 Task: In the  document VirginiaWoolf.doc ,align picture to the 'left'. Insert word art below the picture and give heading  'Virginia Wolf in Bordered Red'
Action: Mouse moved to (382, 160)
Screenshot: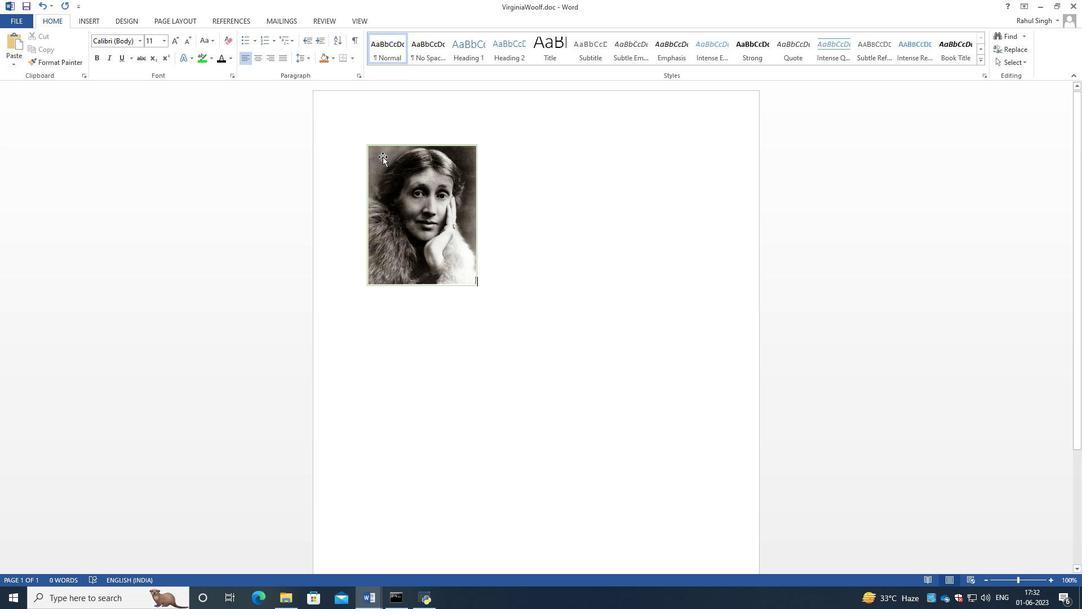 
Action: Mouse pressed left at (382, 160)
Screenshot: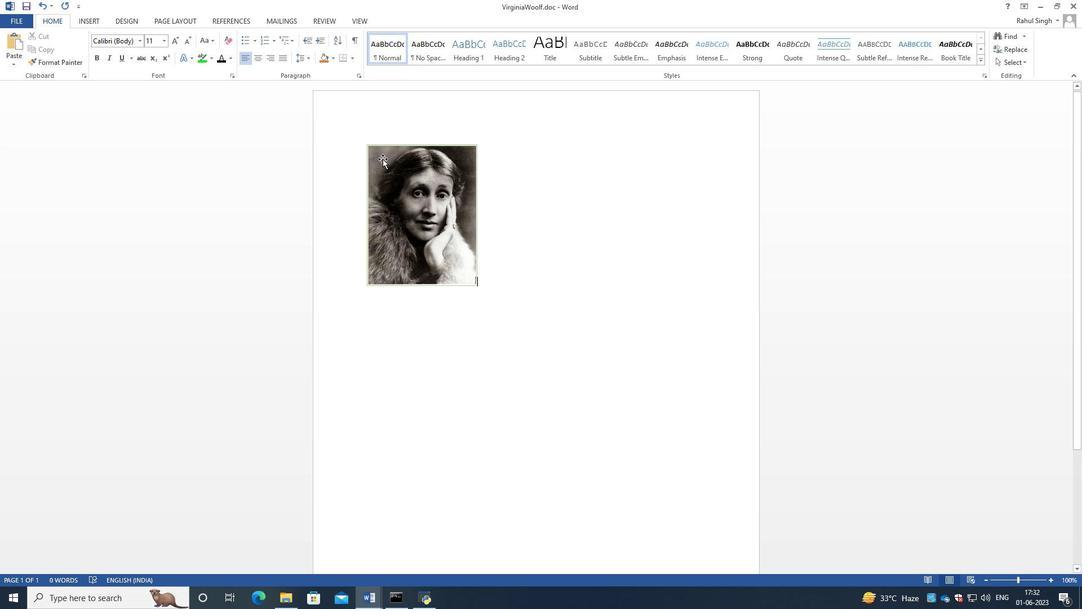 
Action: Mouse moved to (254, 56)
Screenshot: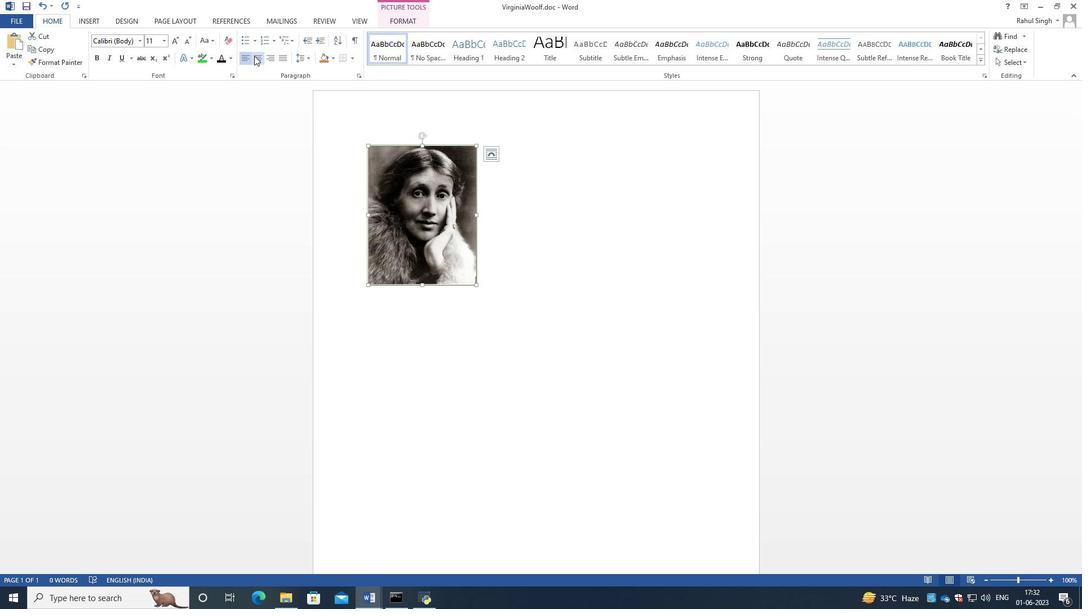 
Action: Mouse pressed left at (254, 56)
Screenshot: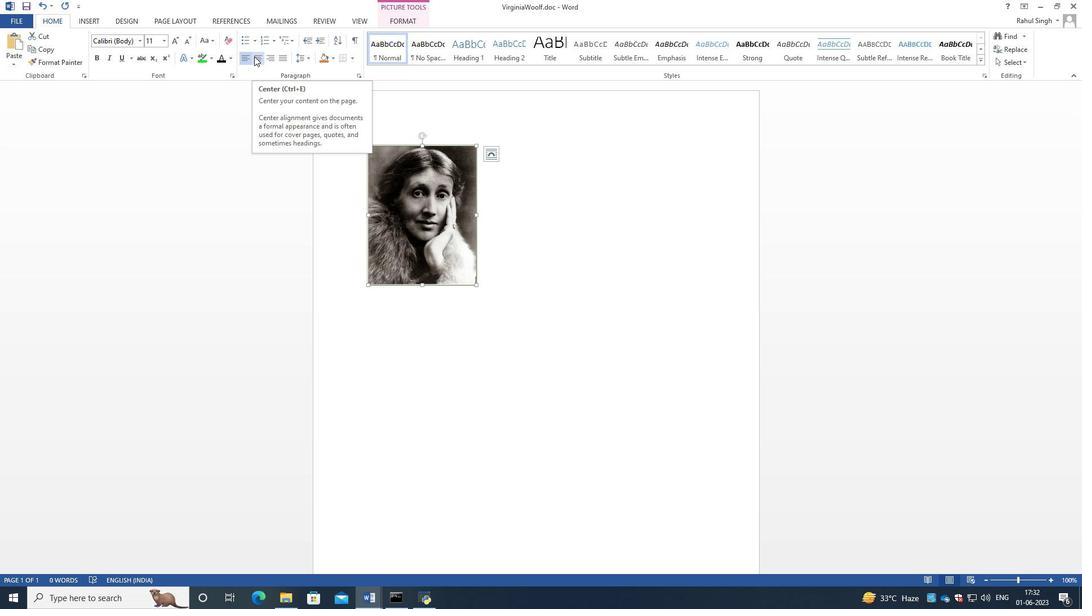
Action: Mouse moved to (245, 61)
Screenshot: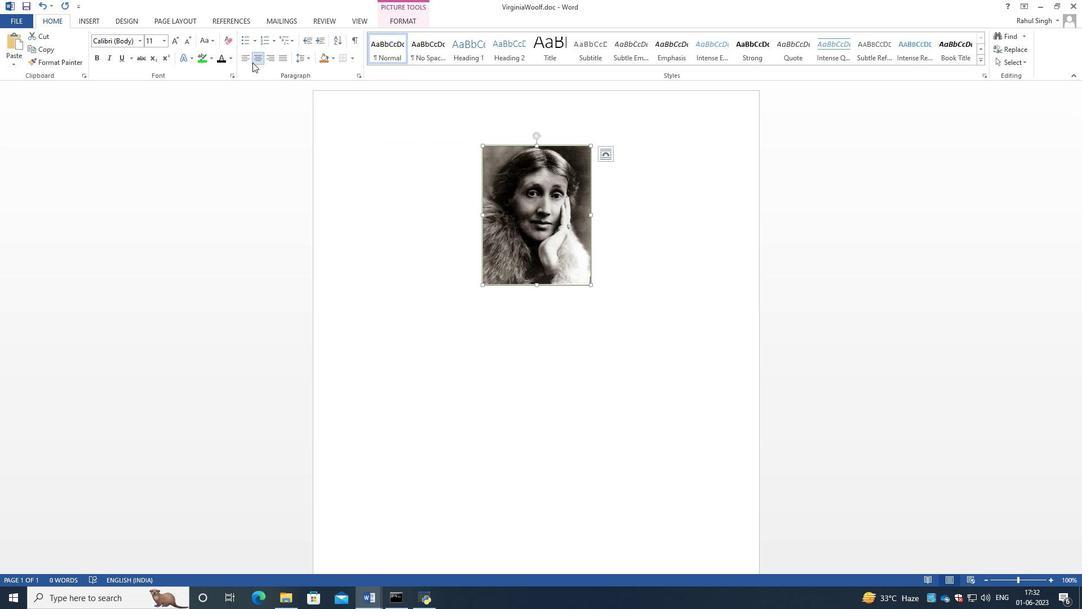 
Action: Mouse pressed left at (245, 61)
Screenshot: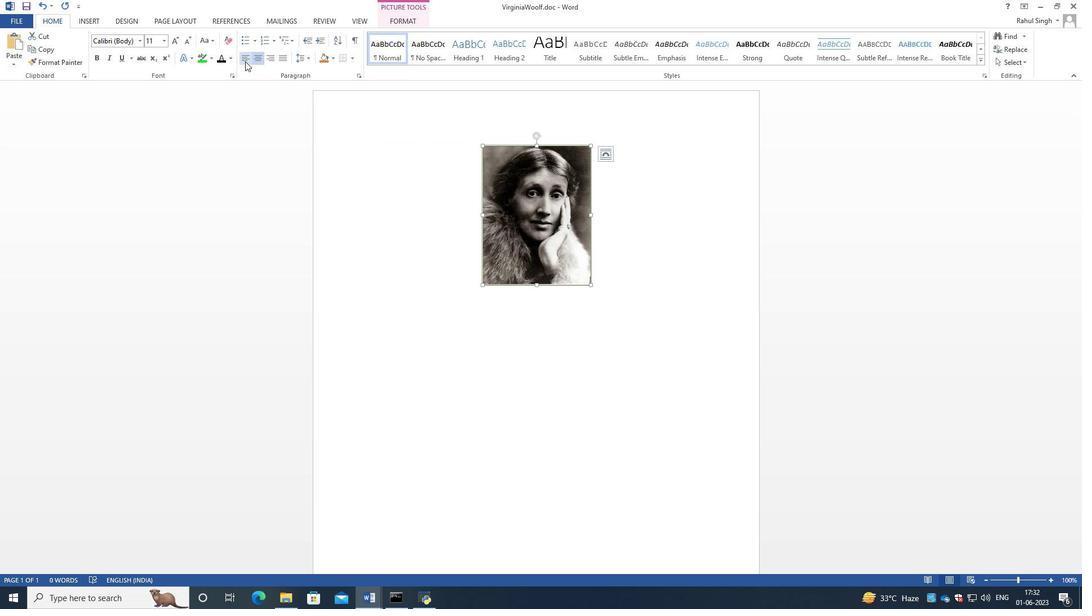 
Action: Mouse moved to (473, 172)
Screenshot: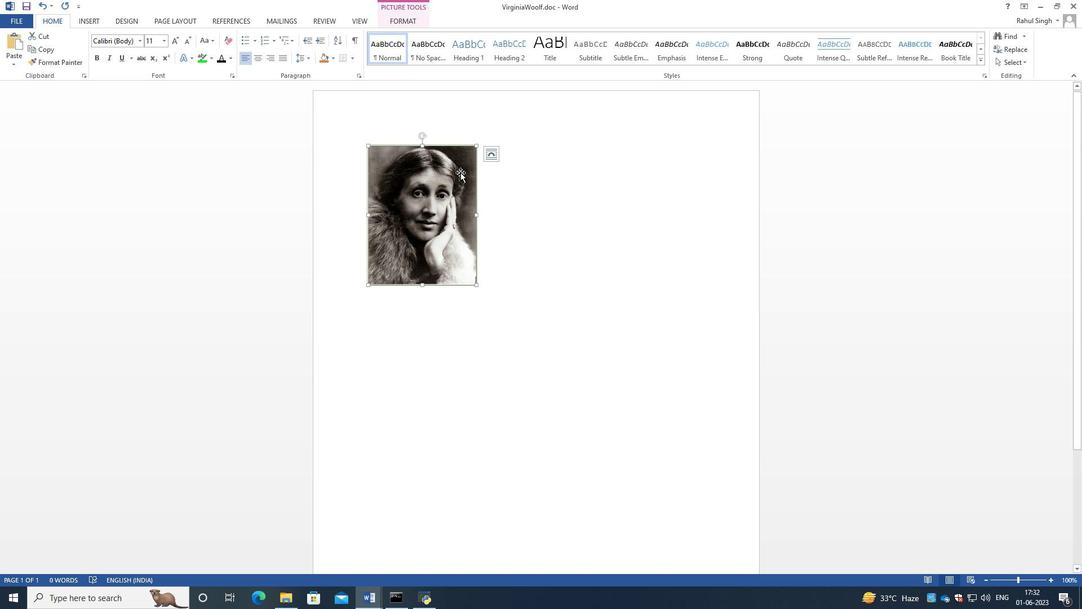 
Action: Mouse pressed left at (473, 172)
Screenshot: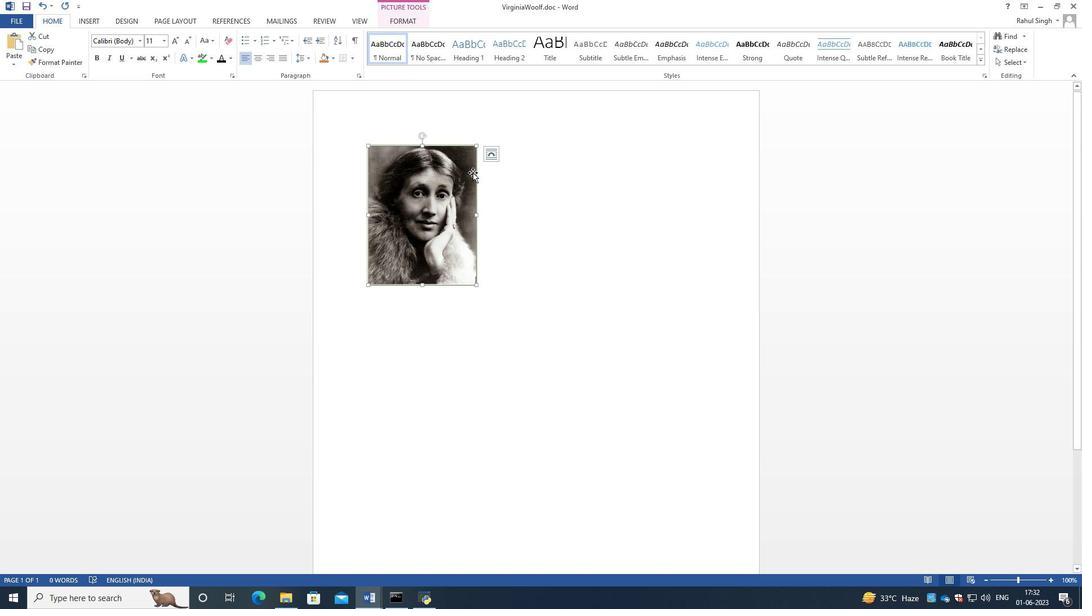 
Action: Mouse moved to (493, 189)
Screenshot: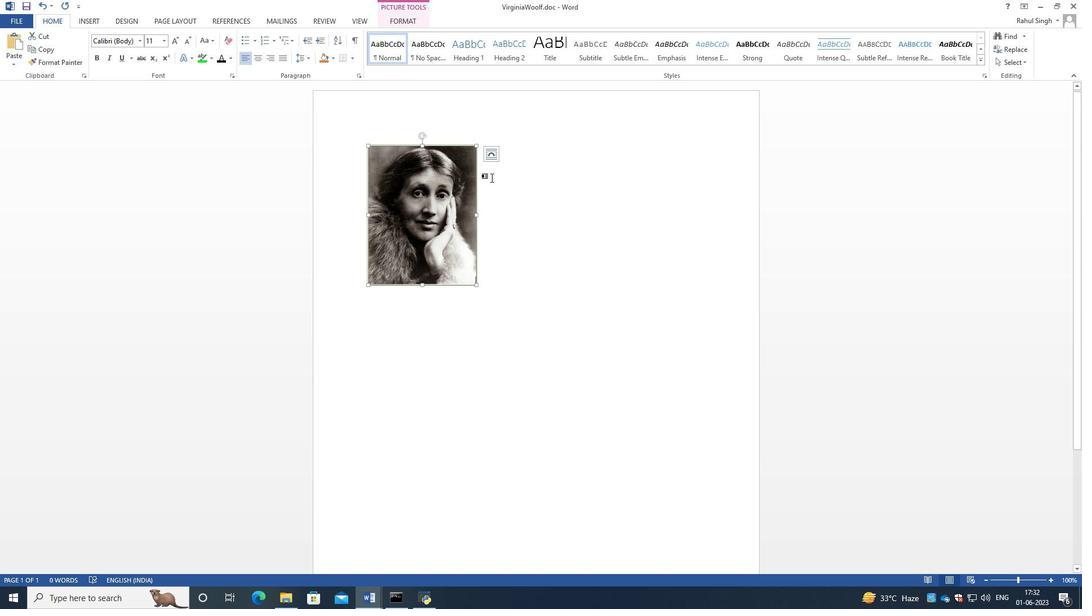 
Action: Mouse pressed left at (493, 189)
Screenshot: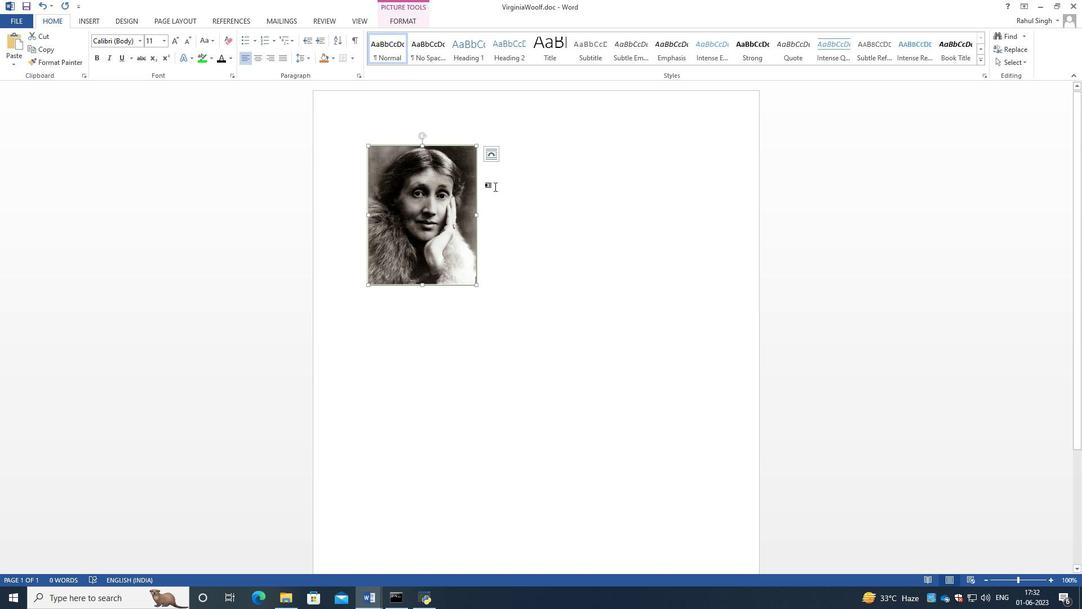 
Action: Mouse moved to (496, 265)
Screenshot: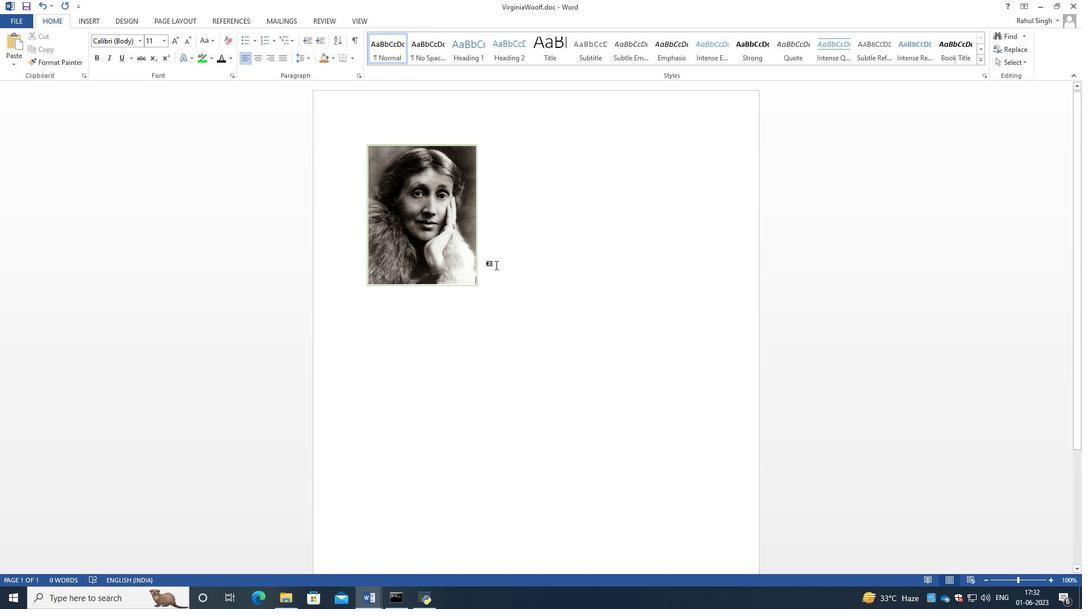
Action: Key pressed <Key.enter>
Screenshot: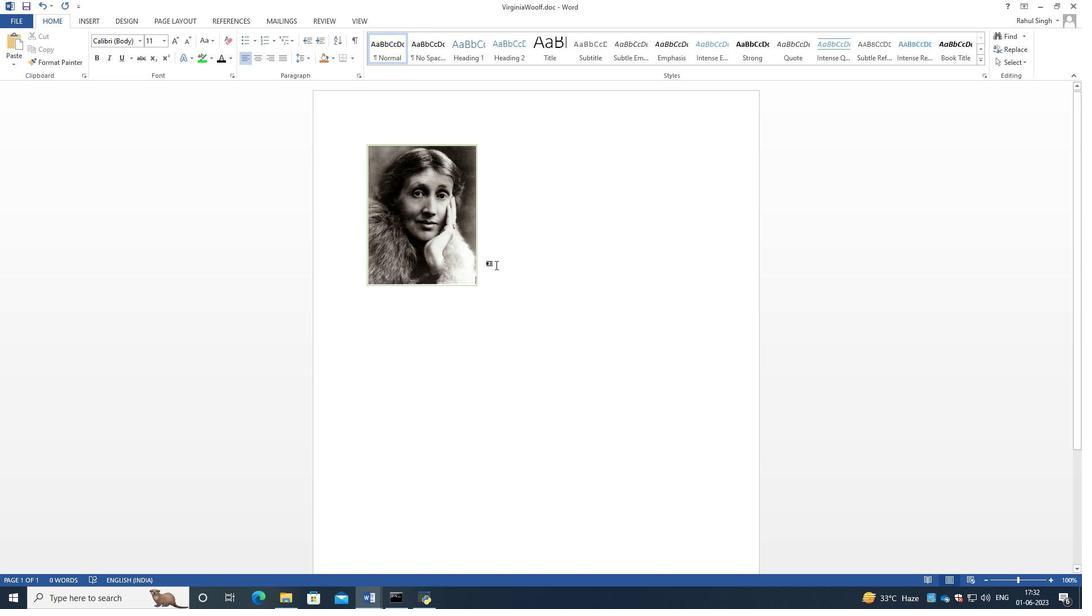 
Action: Mouse moved to (97, 18)
Screenshot: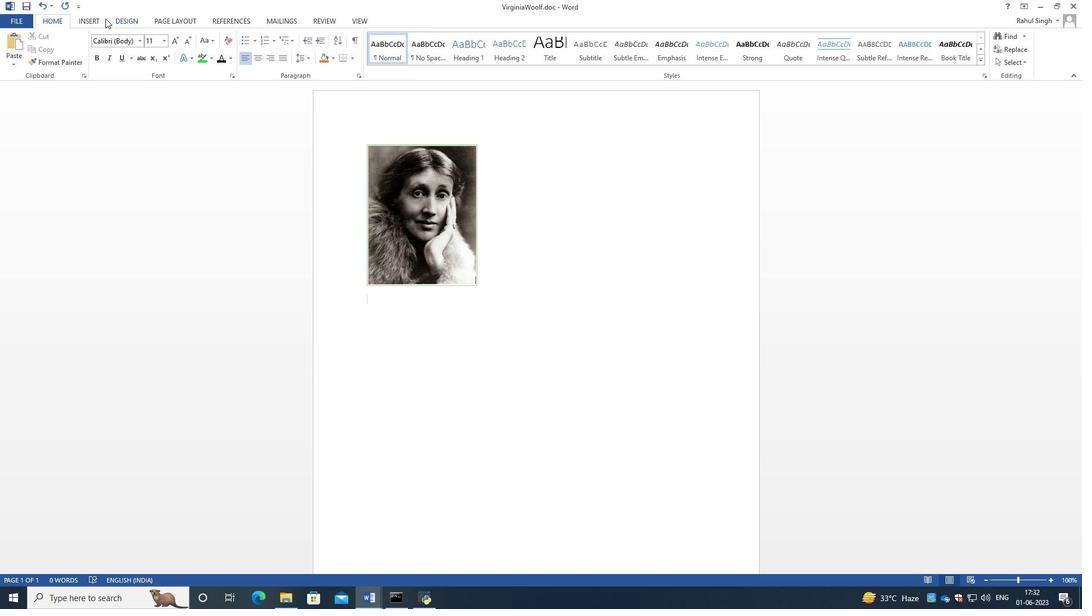 
Action: Mouse pressed left at (97, 18)
Screenshot: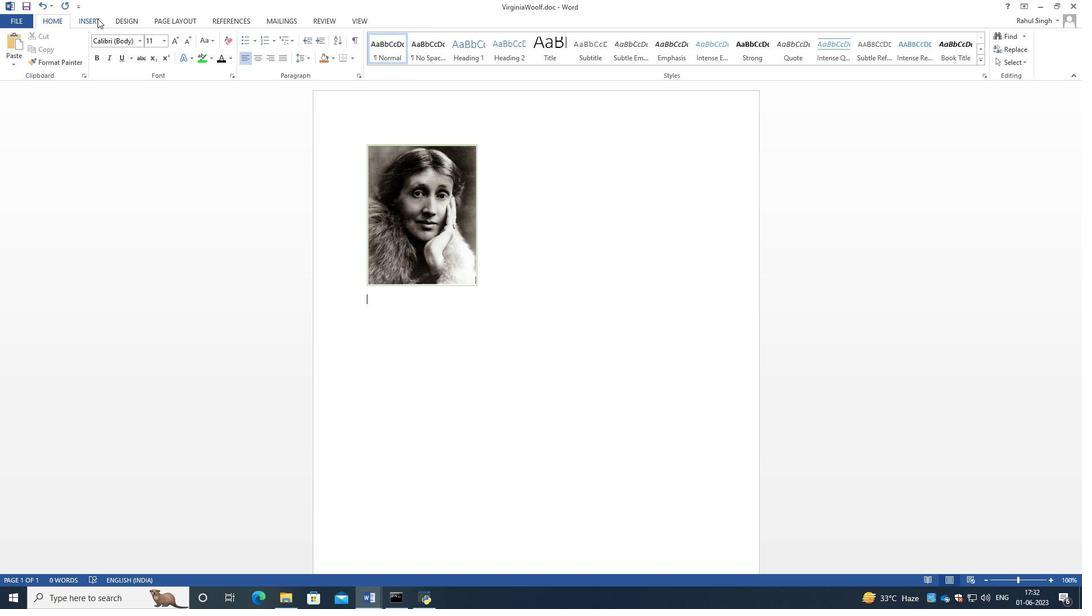 
Action: Mouse moved to (613, 50)
Screenshot: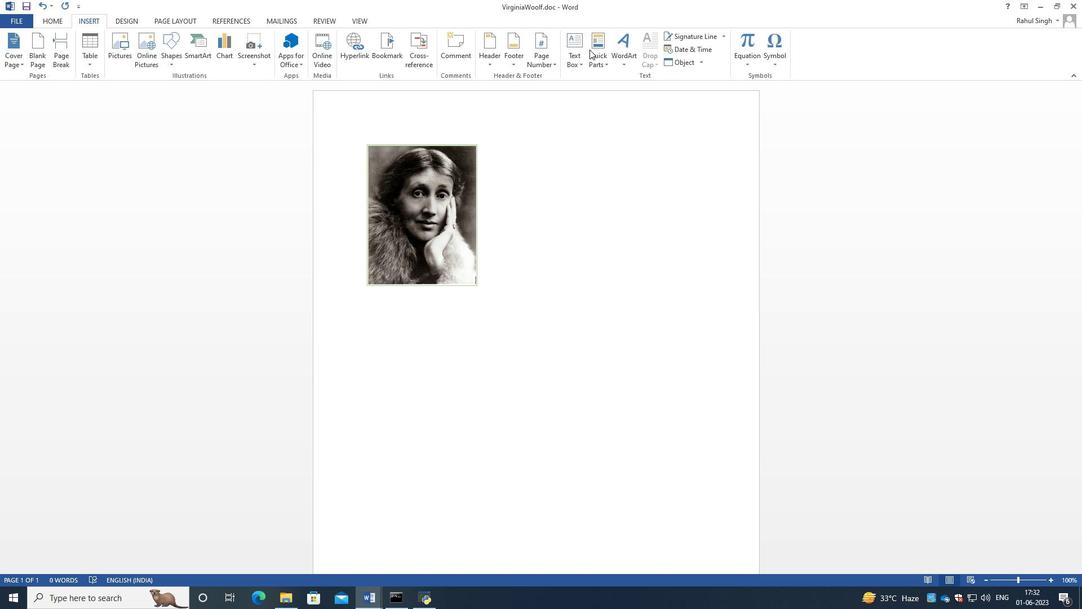 
Action: Mouse pressed left at (613, 50)
Screenshot: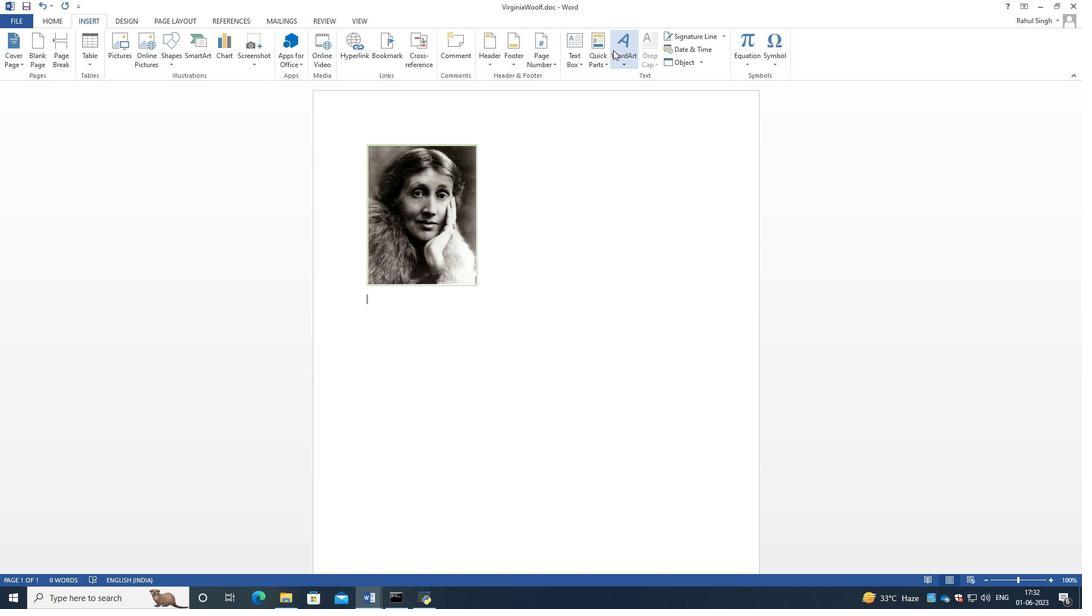 
Action: Mouse moved to (637, 89)
Screenshot: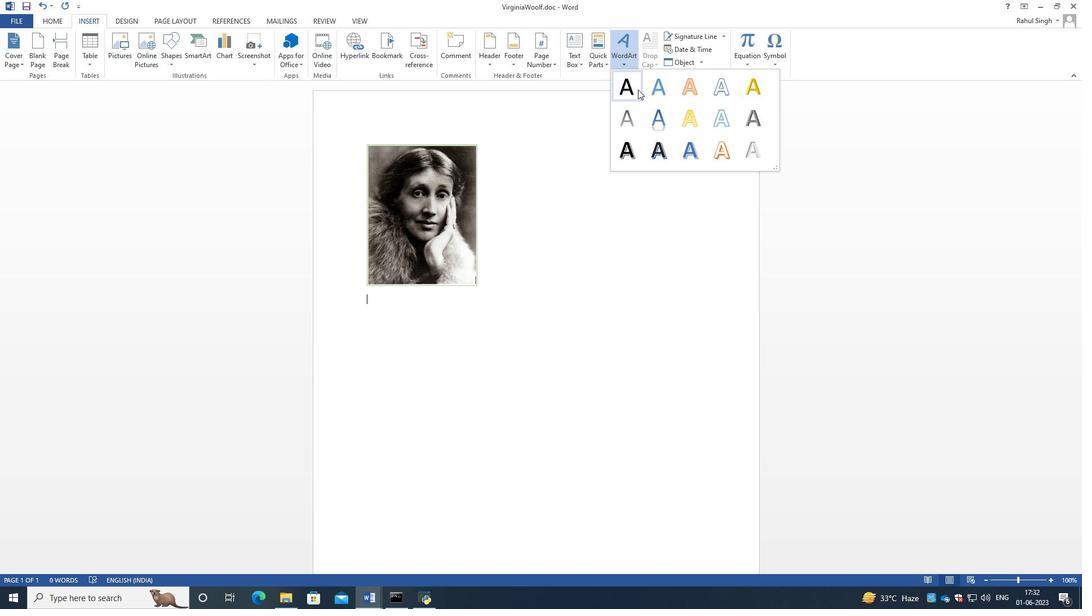 
Action: Mouse pressed left at (637, 89)
Screenshot: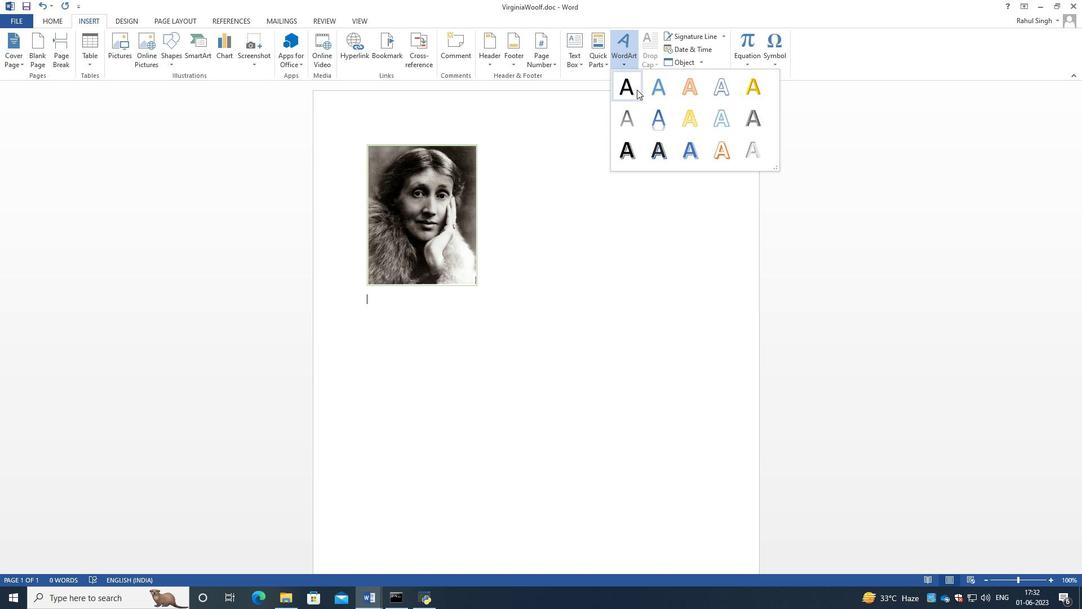 
Action: Mouse moved to (517, 276)
Screenshot: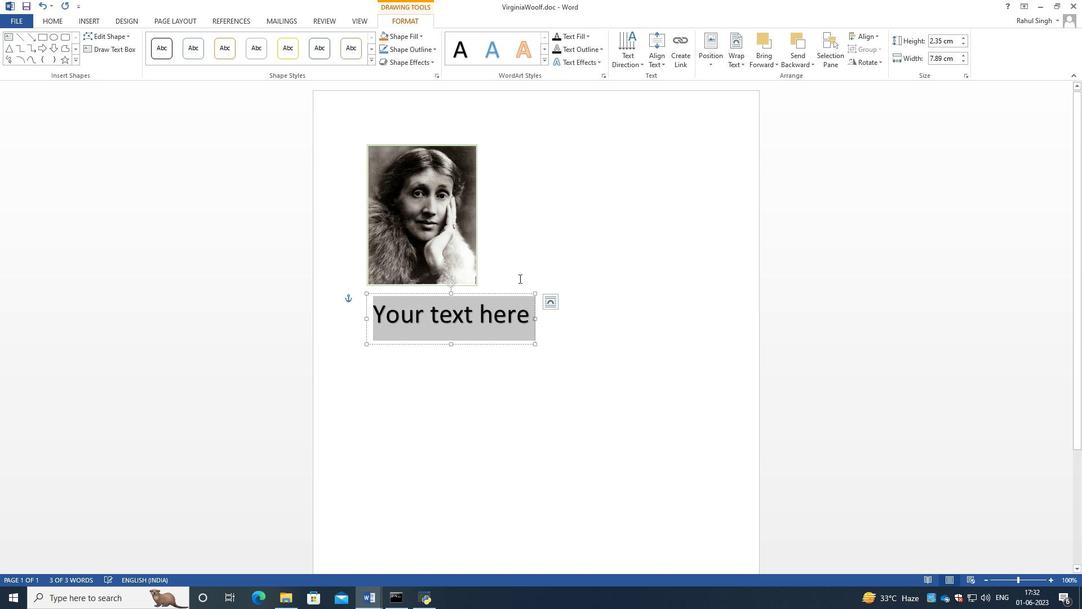 
Action: Key pressed <Key.backspace><Key.caps_lock>V<Key.caps_lock>irginia<Key.space><Key.caps_lock>W<Key.caps_lock>olf<Key.space>in<Key.space><Key.caps_lock>B<Key.caps_lock>ordered<Key.space><Key.caps_lock>R<Key.caps_lock>ed<Key.enter>
Screenshot: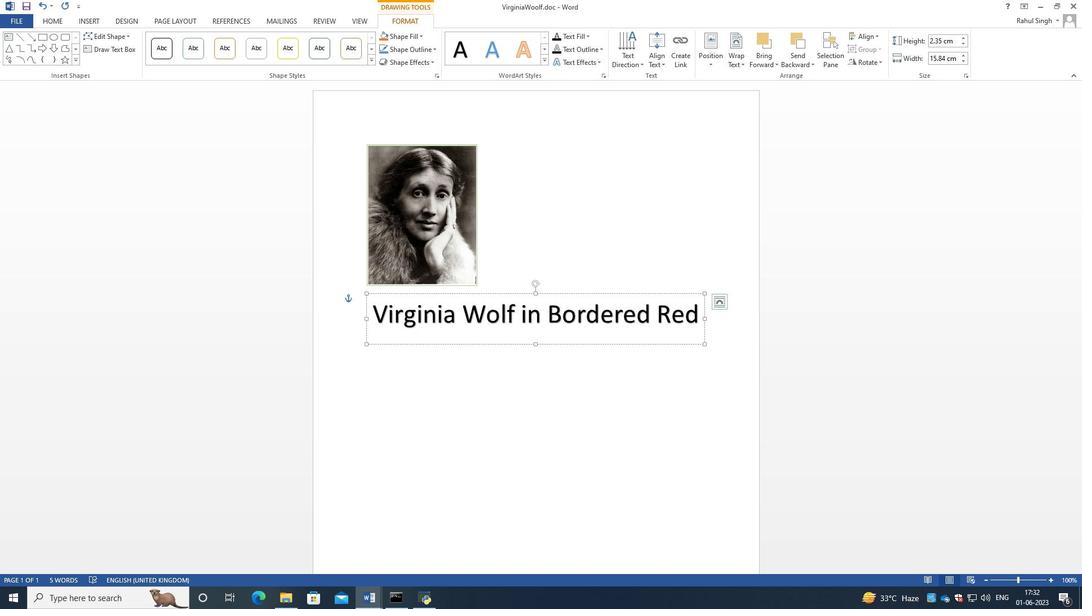 
Action: Mouse moved to (537, 268)
Screenshot: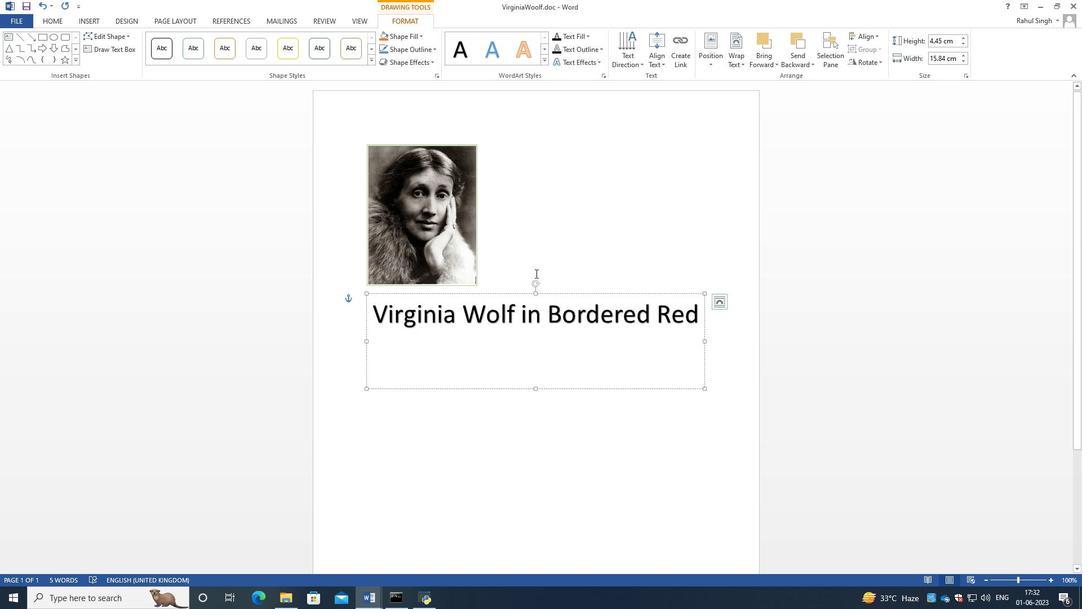 
Action: Mouse pressed left at (537, 268)
Screenshot: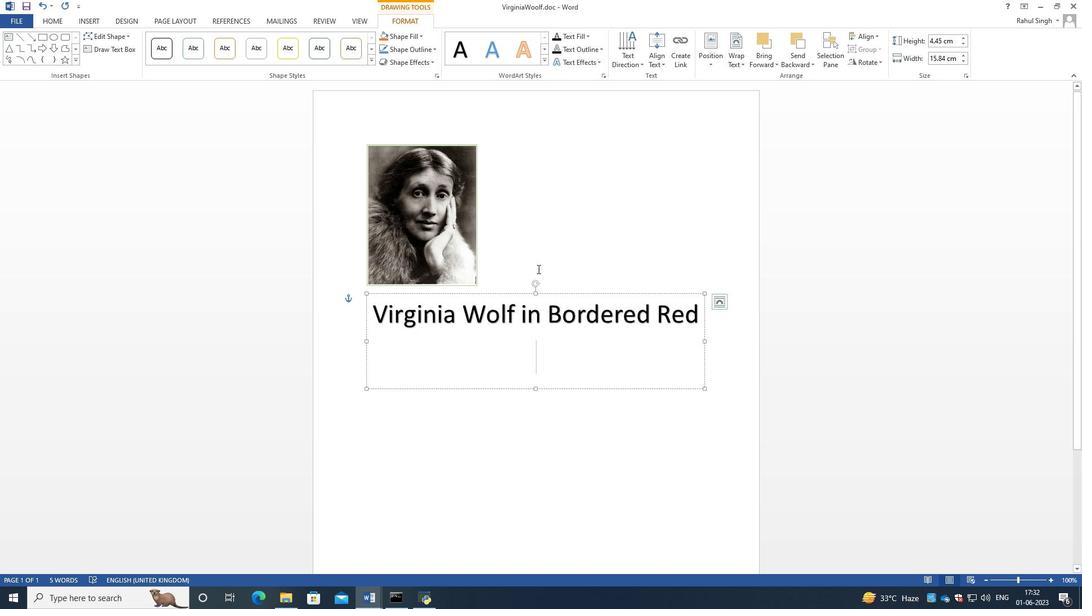 
Action: Mouse moved to (506, 284)
Screenshot: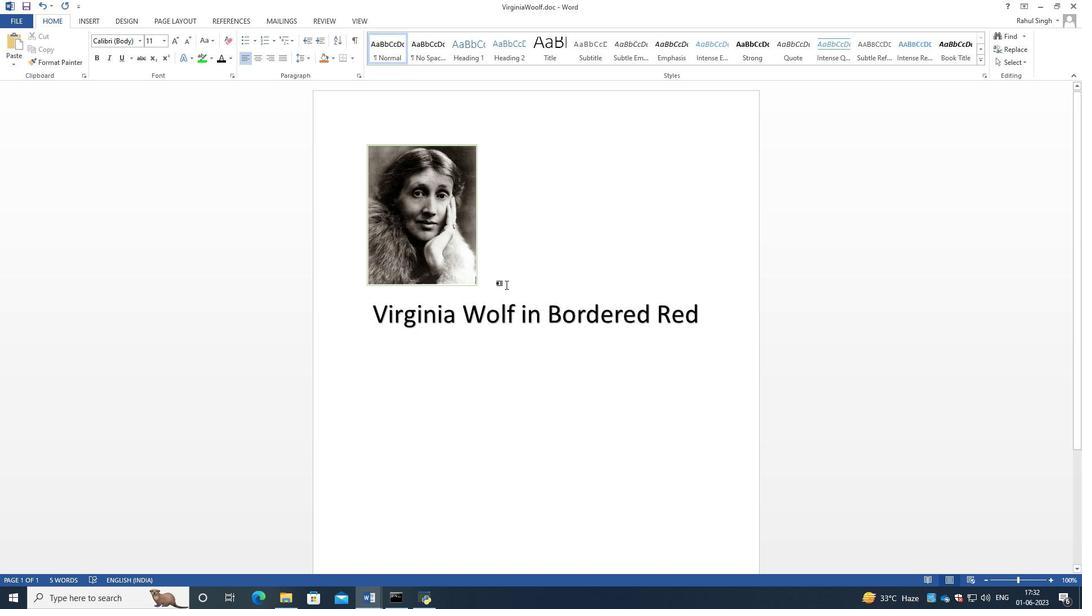 
